 Task: Create a due date automation trigger when advanced on, on the monday before a card is due add checklist without checklist at 11:00 AM.
Action: Mouse moved to (950, 74)
Screenshot: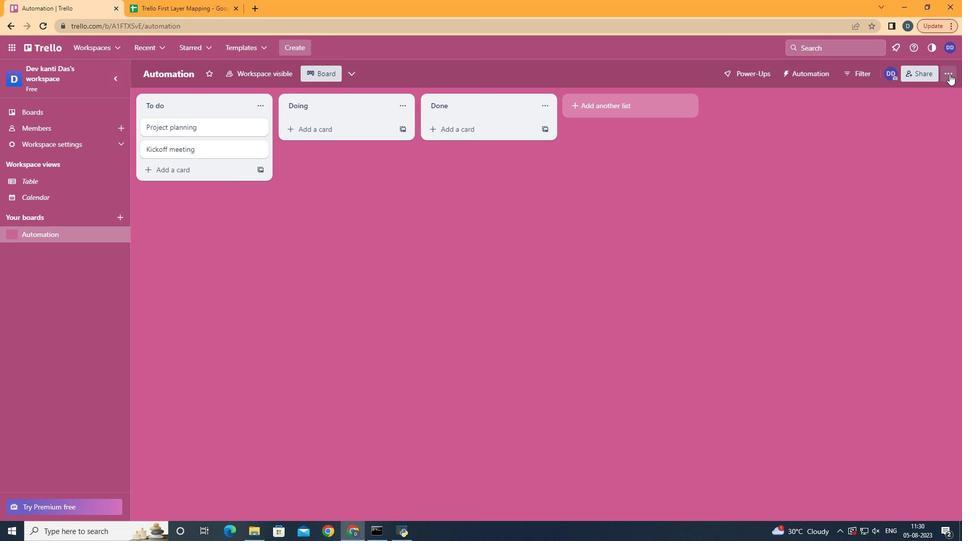 
Action: Mouse pressed left at (950, 74)
Screenshot: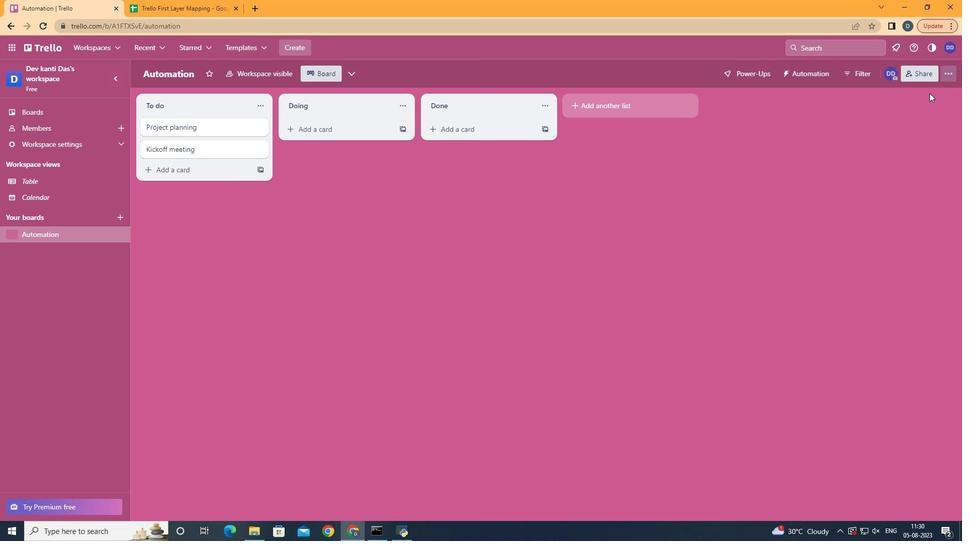 
Action: Mouse moved to (857, 205)
Screenshot: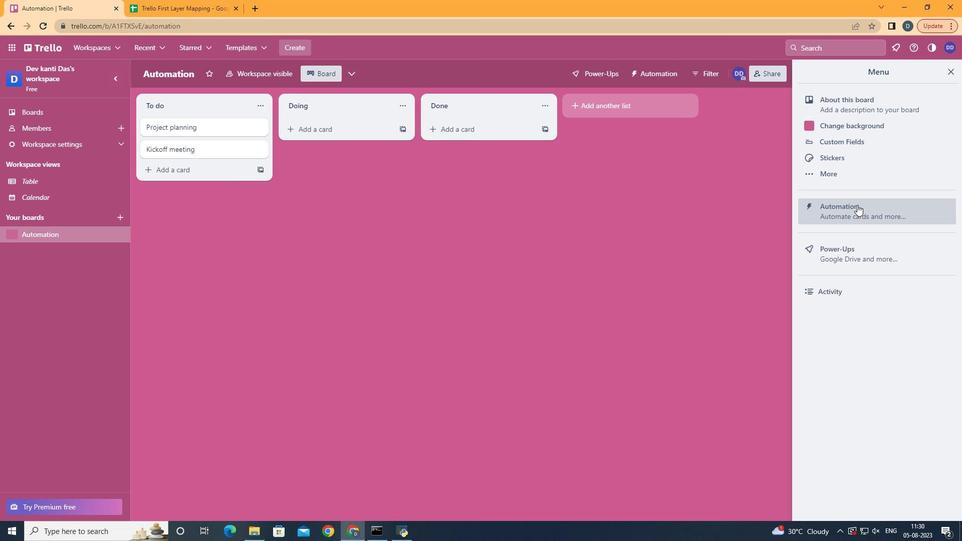 
Action: Mouse pressed left at (857, 205)
Screenshot: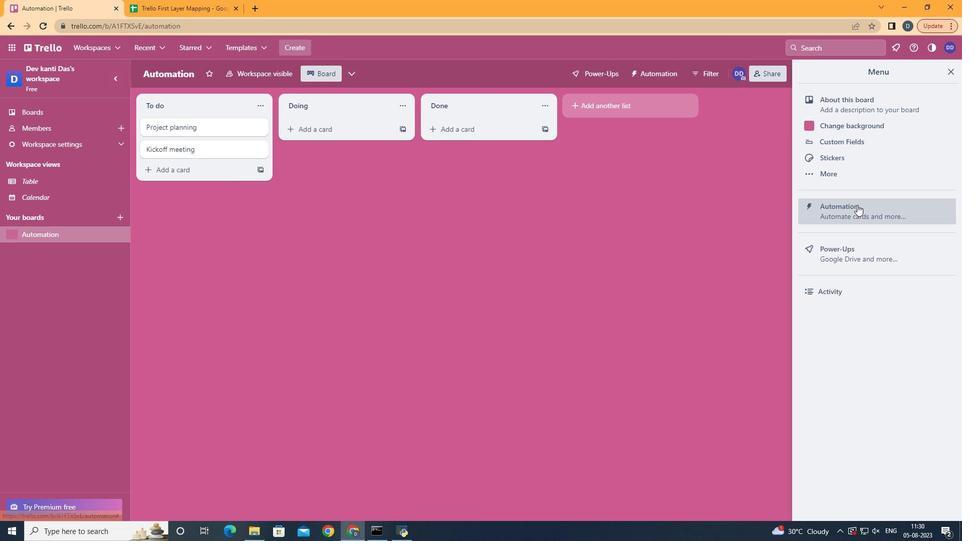 
Action: Mouse moved to (206, 203)
Screenshot: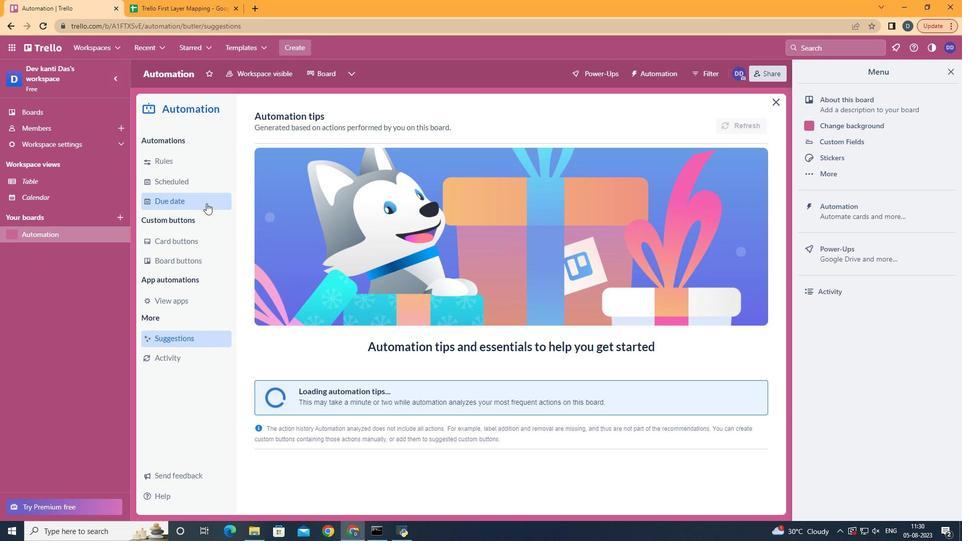
Action: Mouse pressed left at (206, 203)
Screenshot: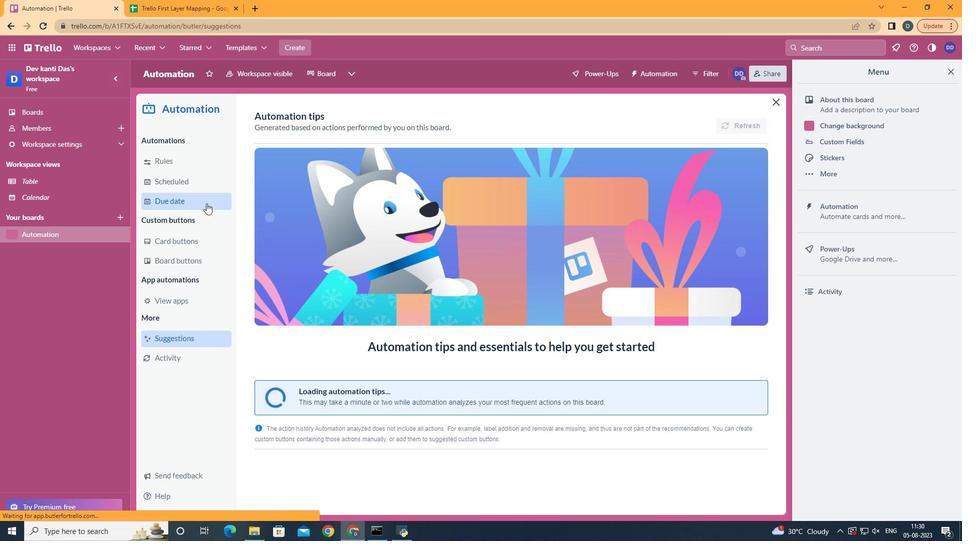 
Action: Mouse moved to (698, 125)
Screenshot: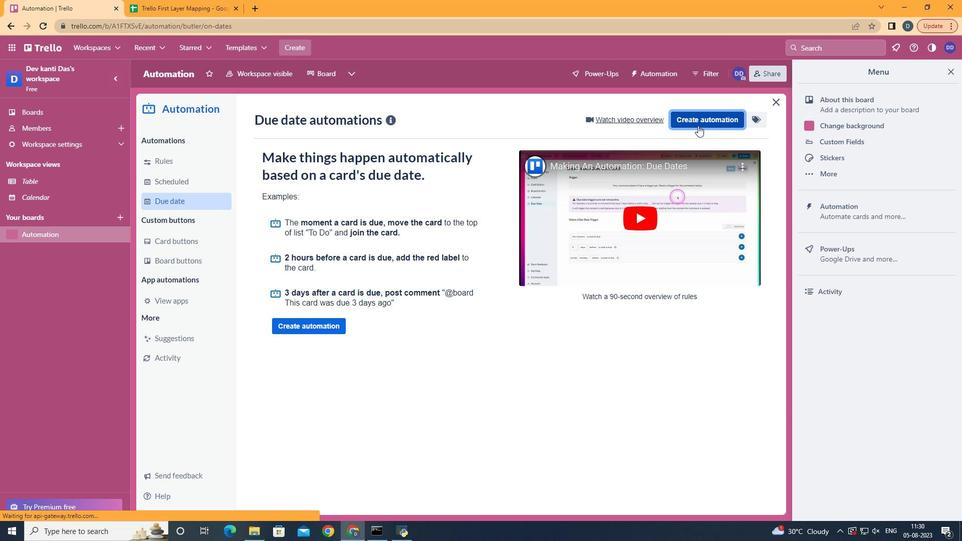 
Action: Mouse pressed left at (698, 125)
Screenshot: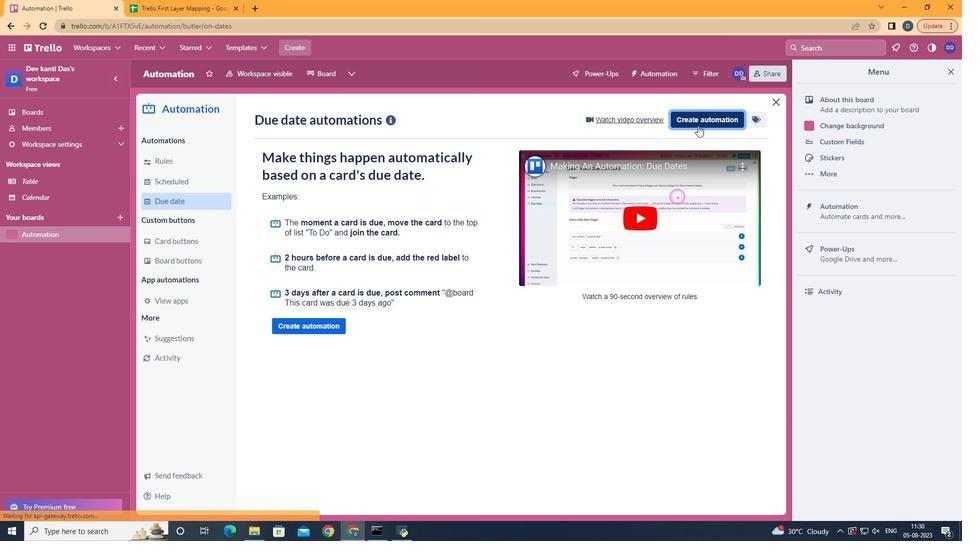 
Action: Mouse moved to (528, 209)
Screenshot: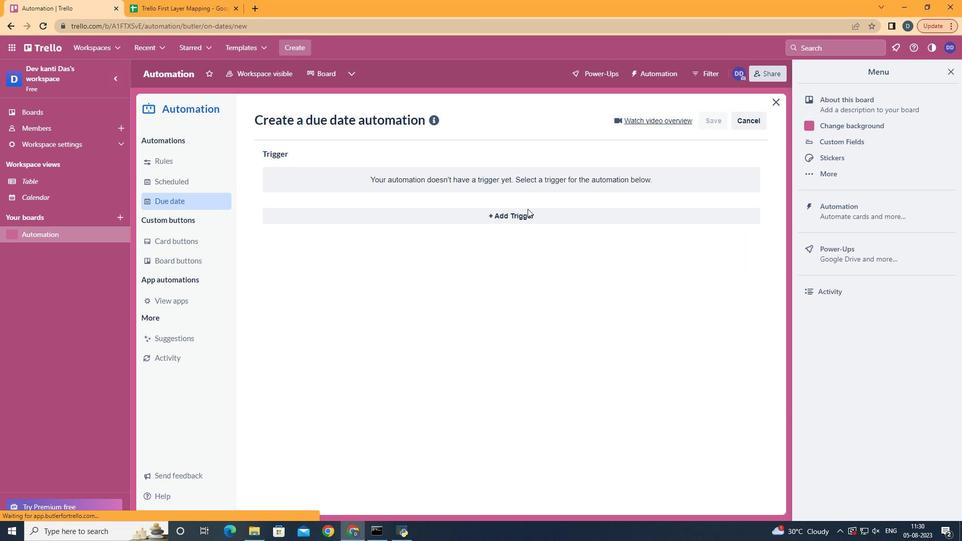 
Action: Mouse pressed left at (528, 209)
Screenshot: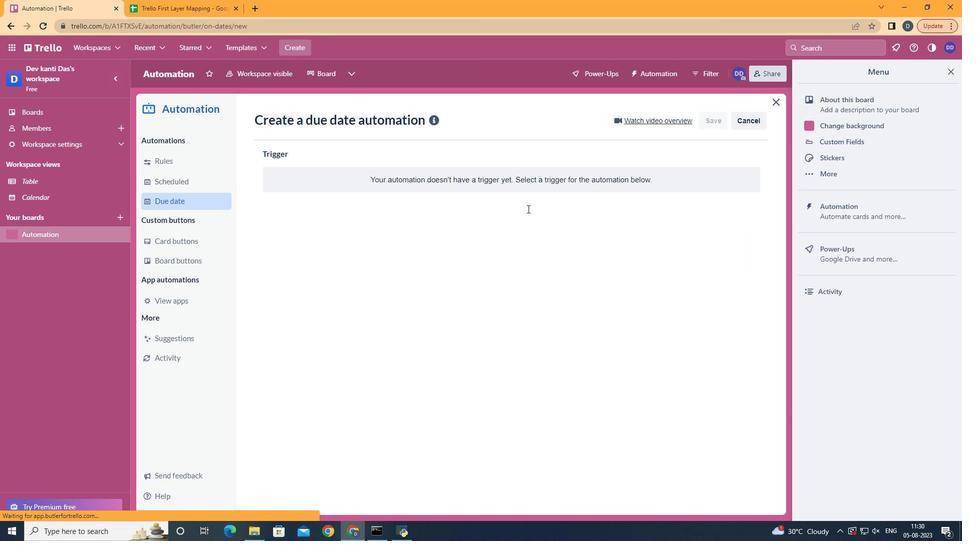 
Action: Mouse moved to (325, 256)
Screenshot: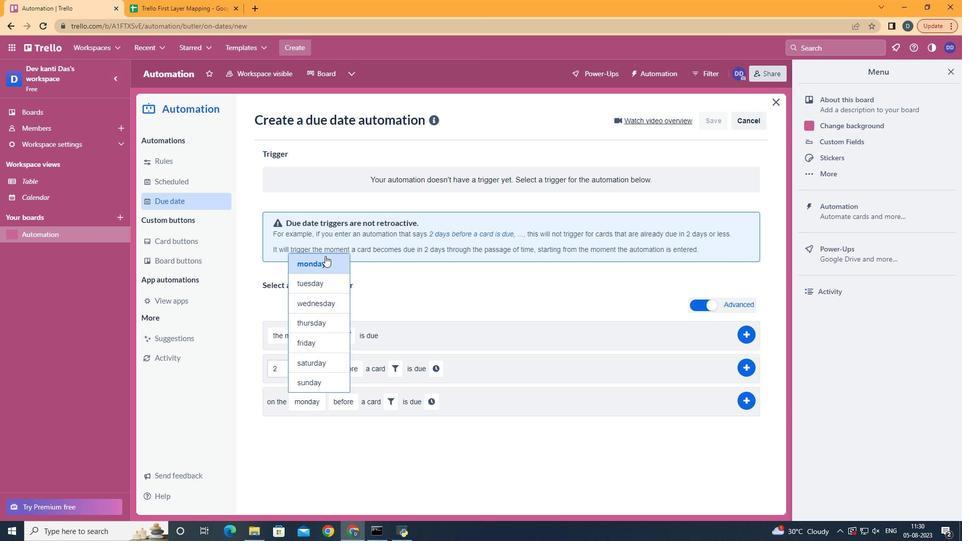 
Action: Mouse pressed left at (325, 256)
Screenshot: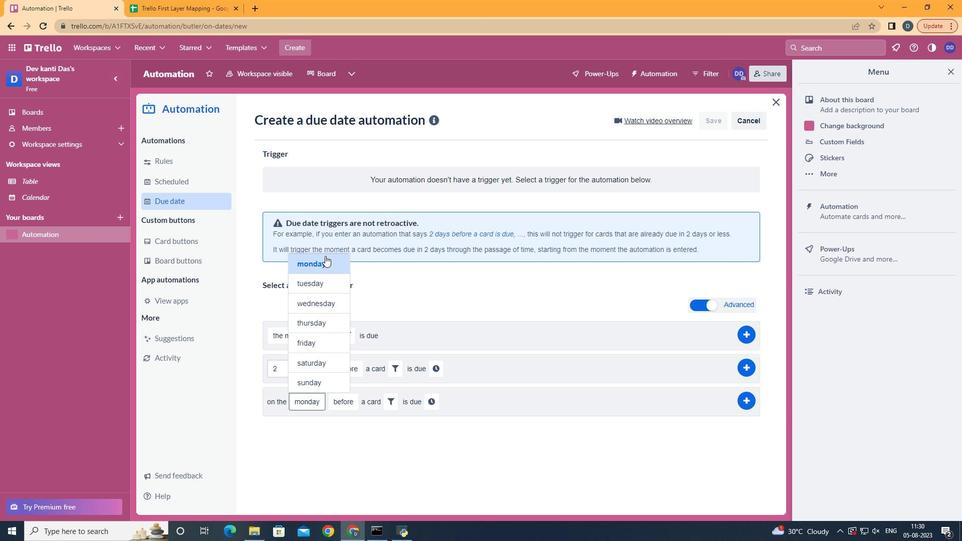 
Action: Mouse moved to (346, 421)
Screenshot: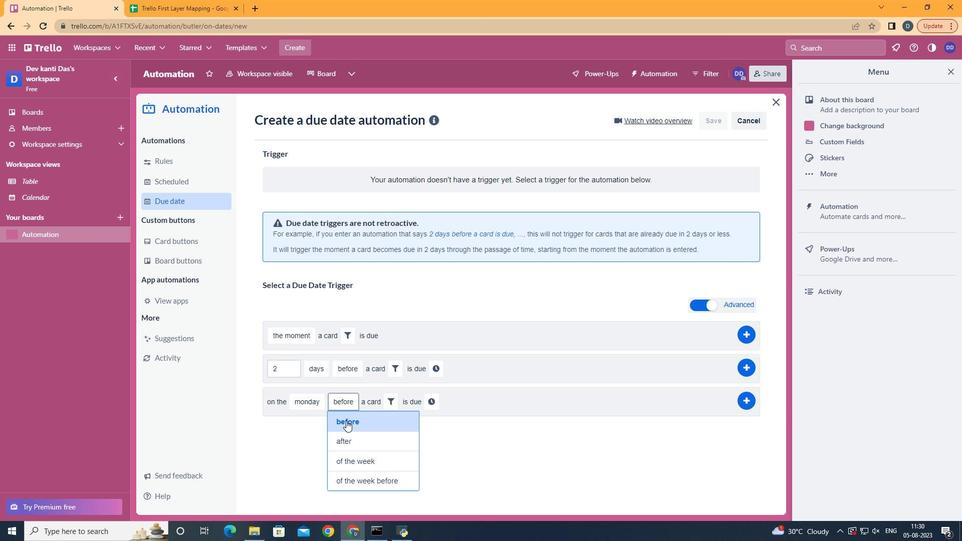 
Action: Mouse pressed left at (346, 421)
Screenshot: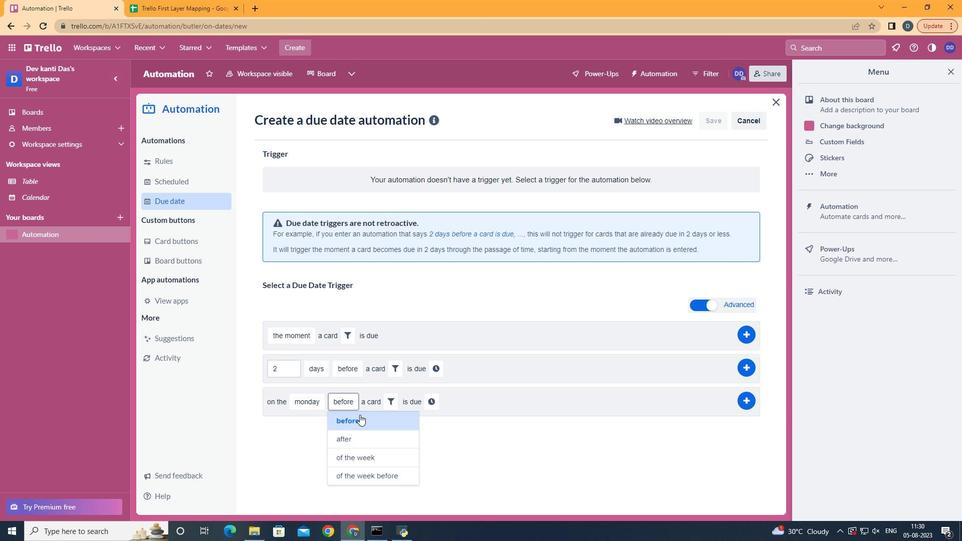 
Action: Mouse moved to (386, 401)
Screenshot: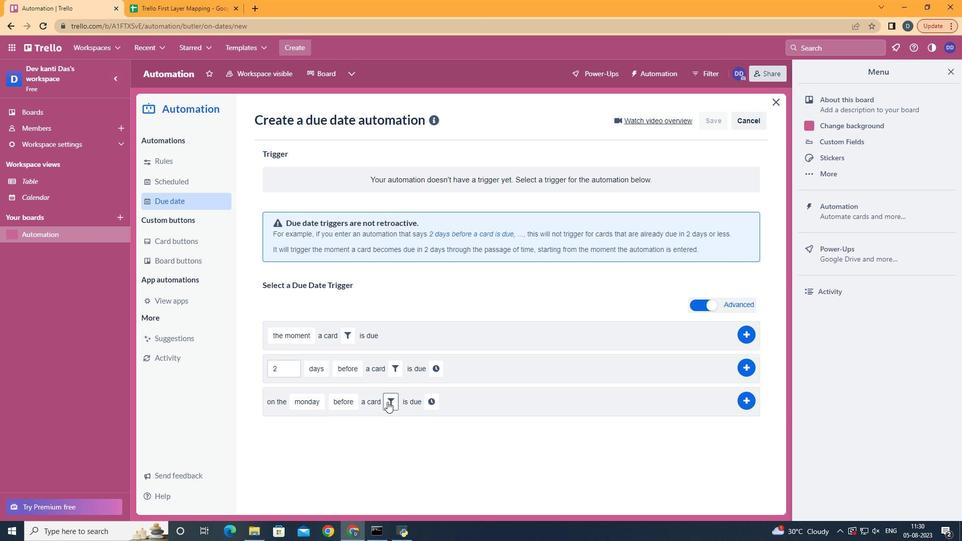 
Action: Mouse pressed left at (386, 401)
Screenshot: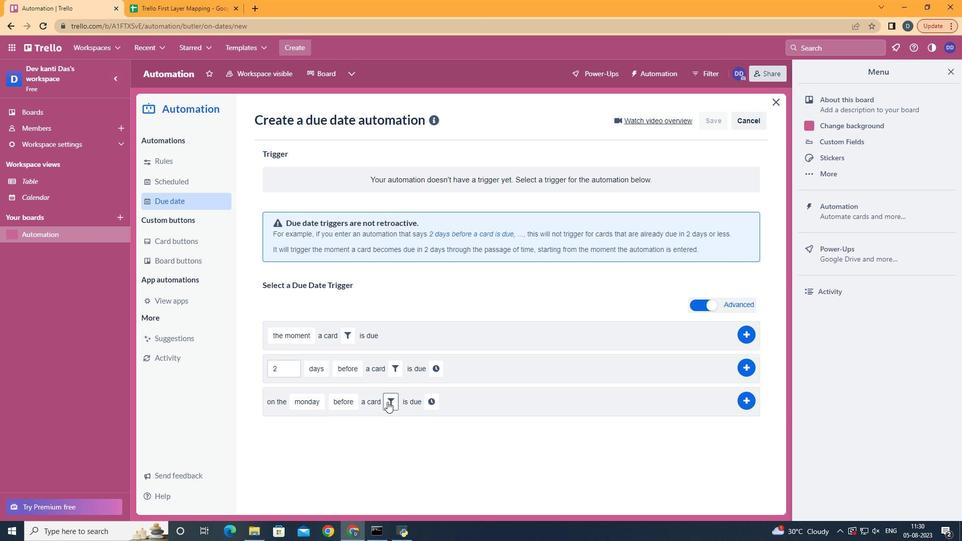 
Action: Mouse moved to (484, 433)
Screenshot: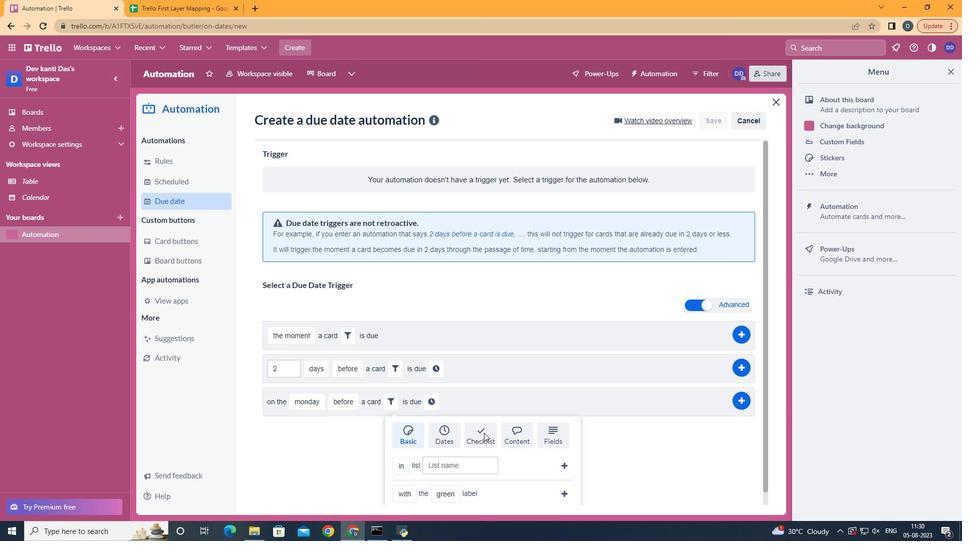 
Action: Mouse pressed left at (484, 433)
Screenshot: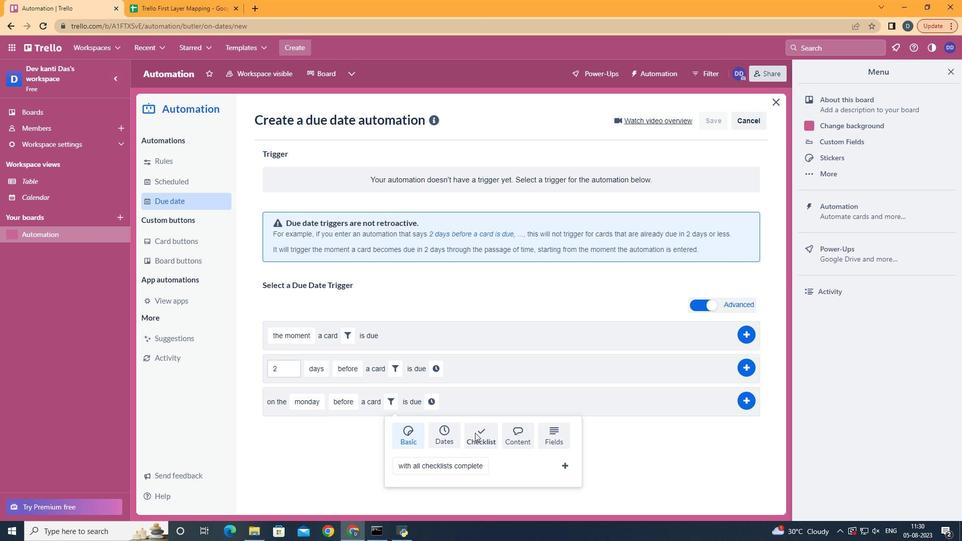 
Action: Mouse moved to (443, 445)
Screenshot: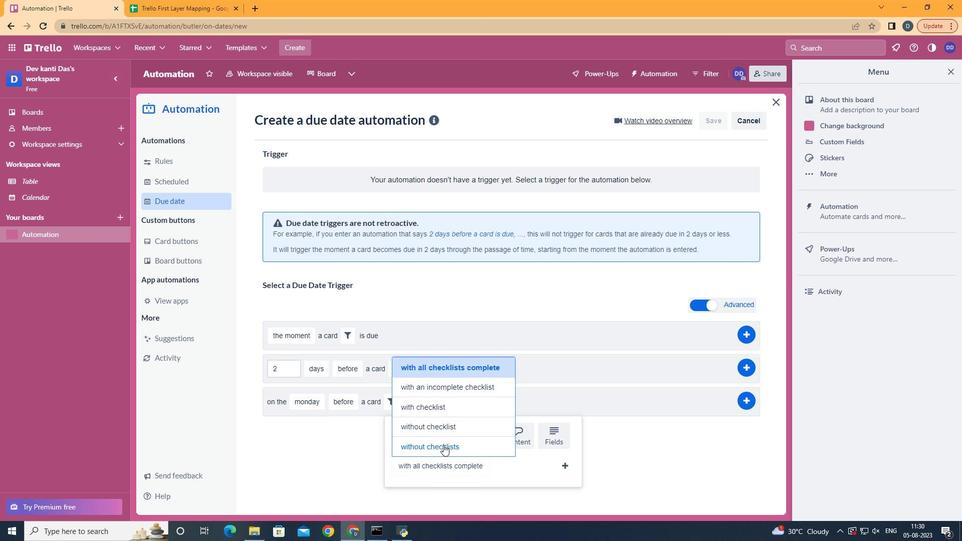 
Action: Mouse pressed left at (443, 445)
Screenshot: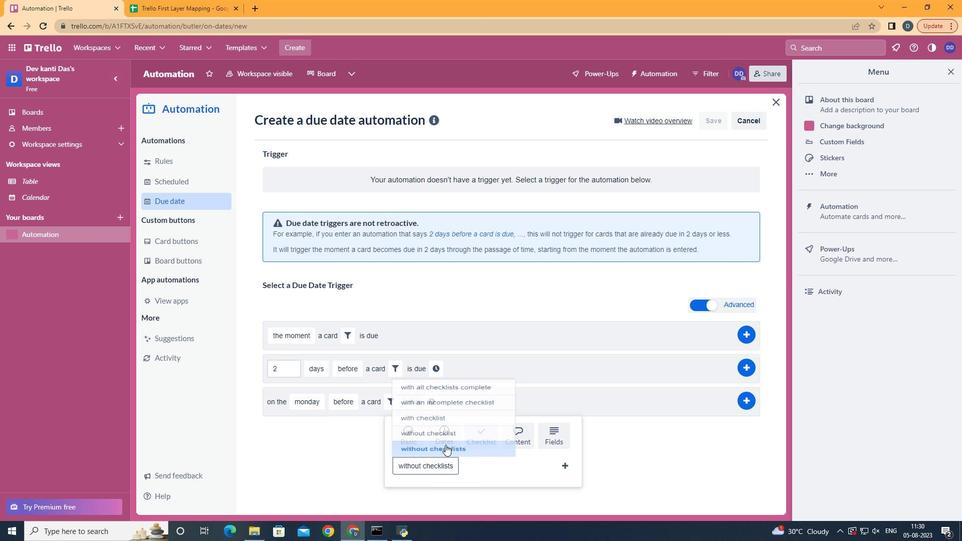 
Action: Mouse moved to (563, 468)
Screenshot: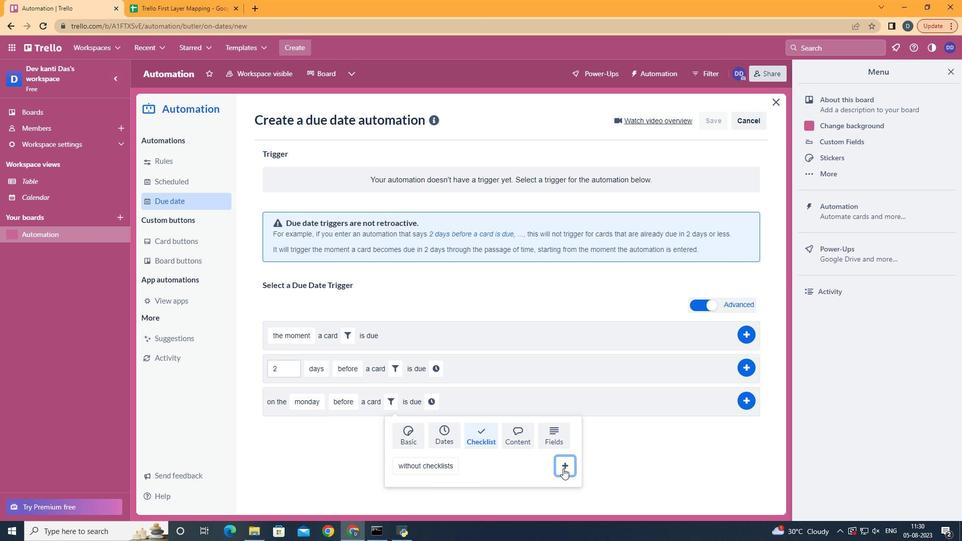 
Action: Mouse pressed left at (563, 468)
Screenshot: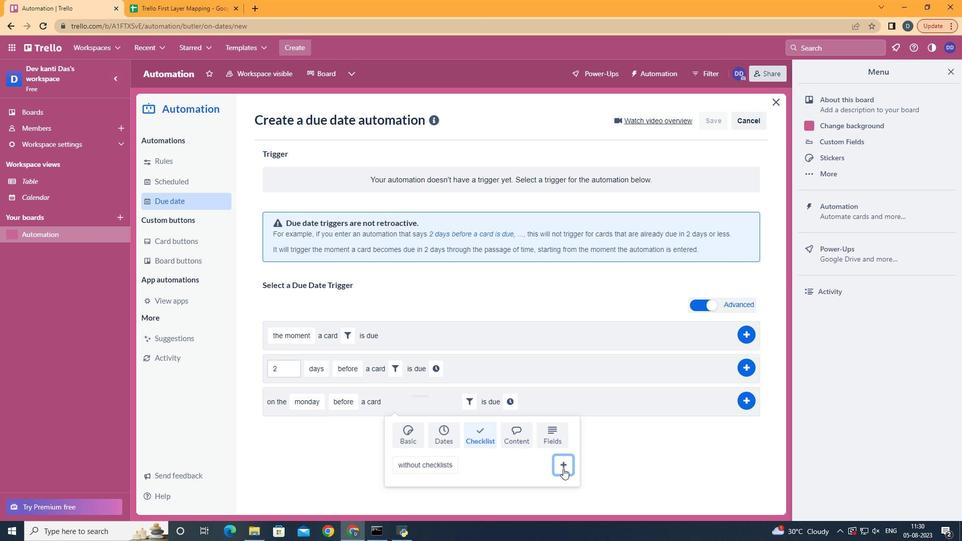 
Action: Mouse moved to (512, 406)
Screenshot: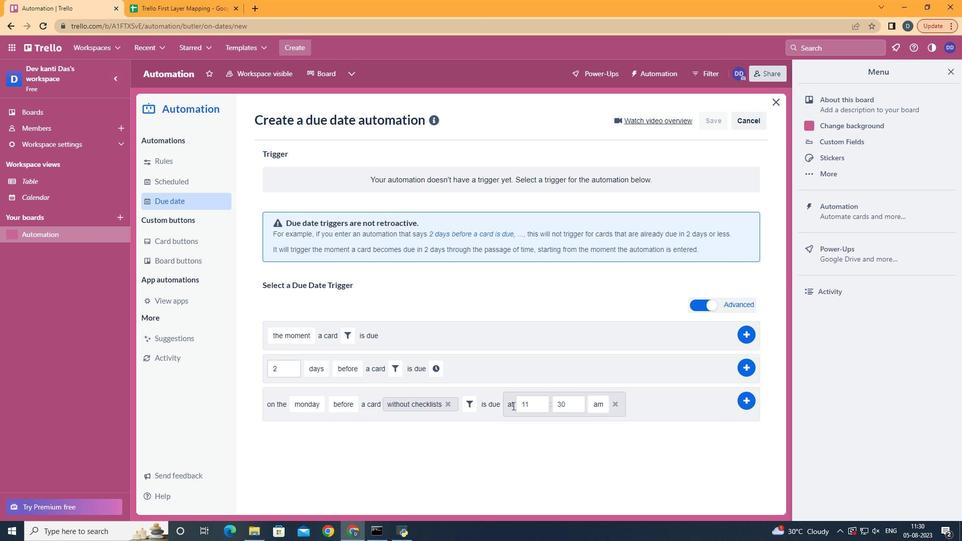 
Action: Mouse pressed left at (512, 406)
Screenshot: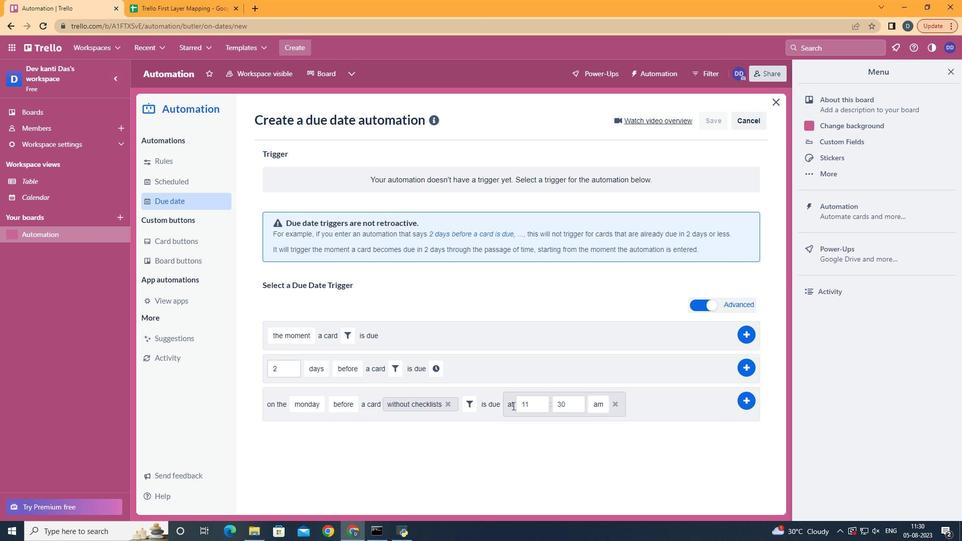 
Action: Mouse moved to (576, 402)
Screenshot: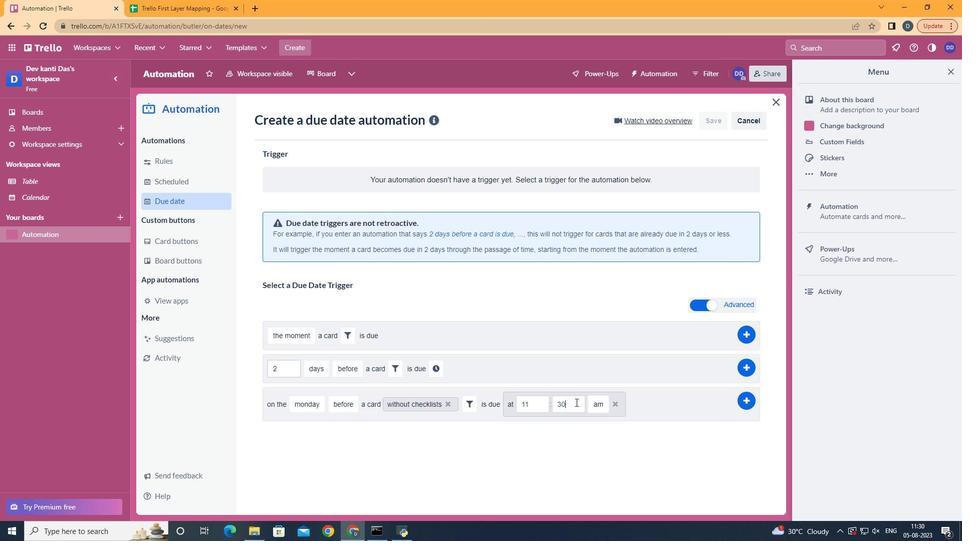 
Action: Mouse pressed left at (576, 402)
Screenshot: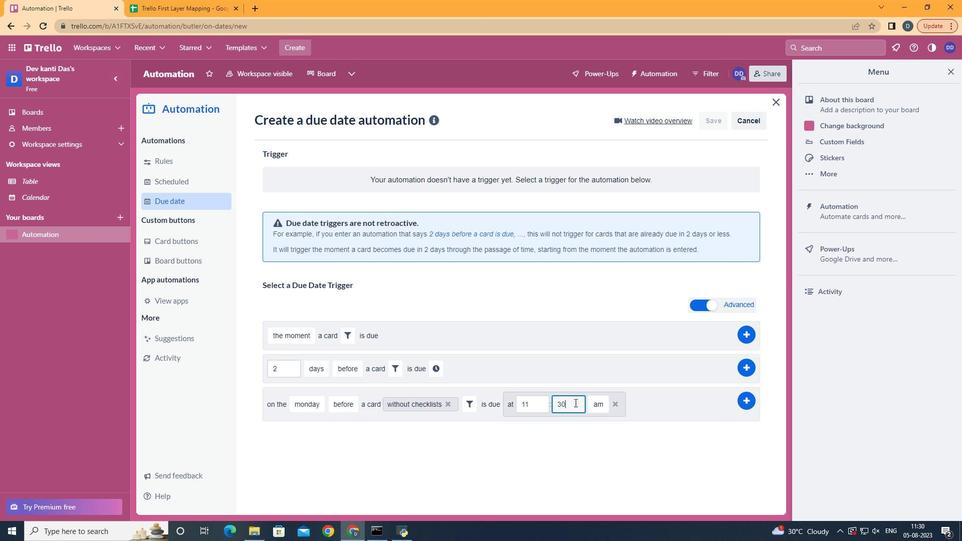 
Action: Mouse moved to (575, 403)
Screenshot: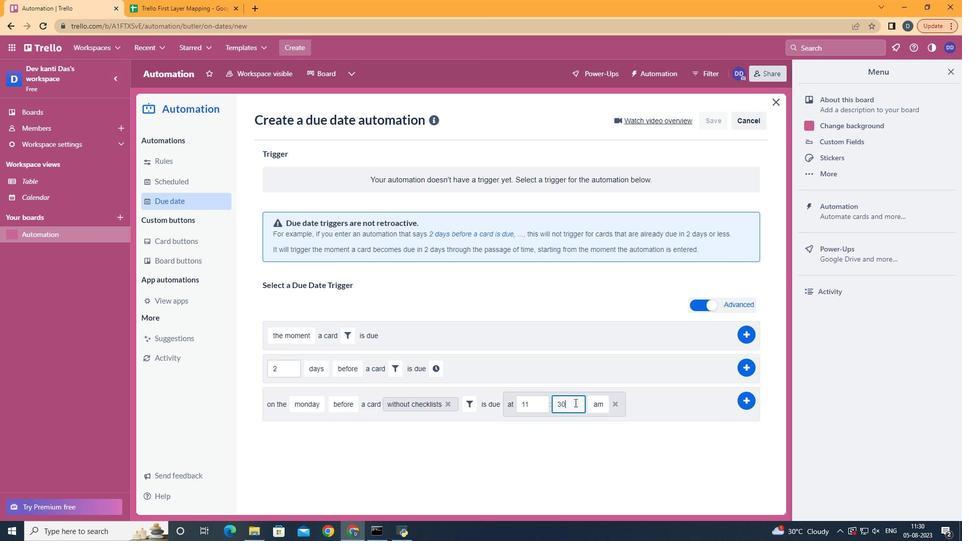 
Action: Key pressed <Key.backspace><Key.backspace><Key.backspace>00
Screenshot: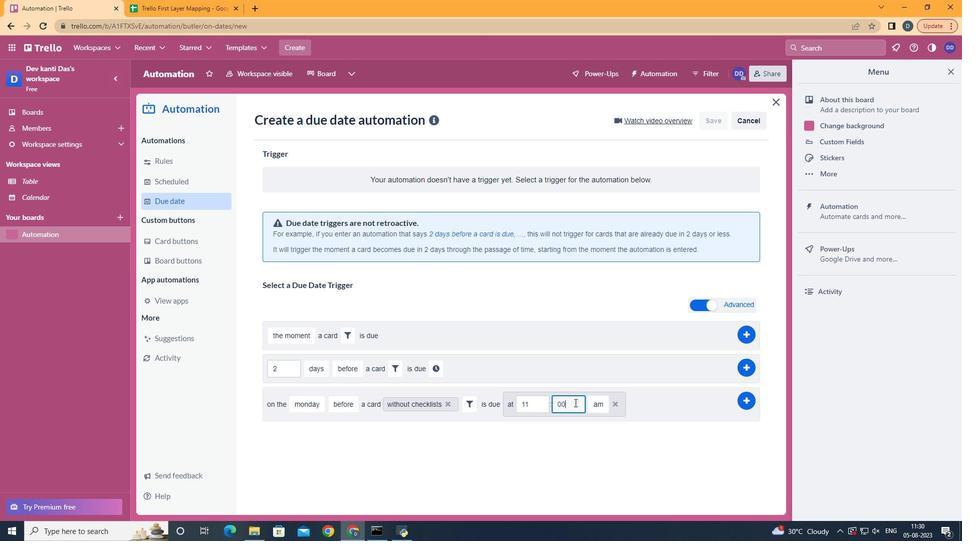 
Action: Mouse moved to (743, 398)
Screenshot: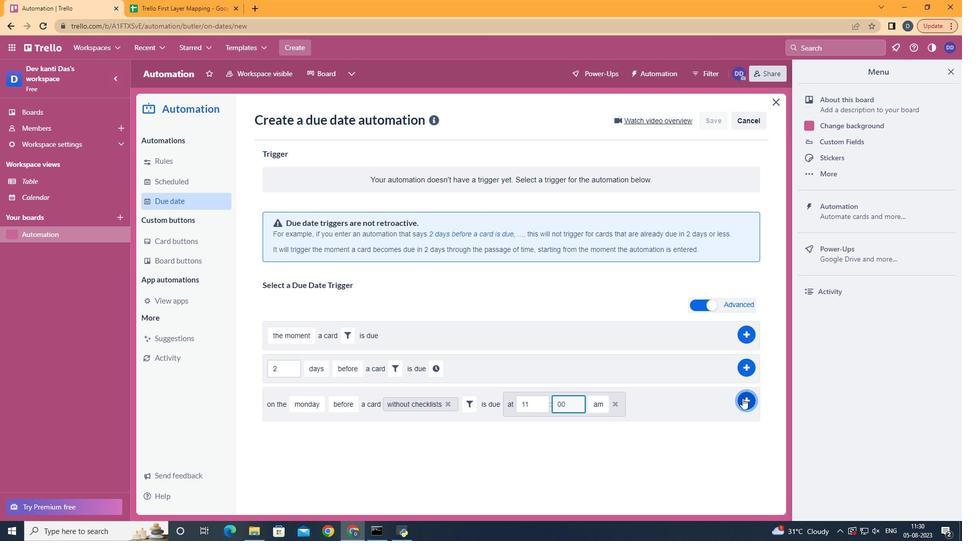 
Action: Mouse pressed left at (743, 398)
Screenshot: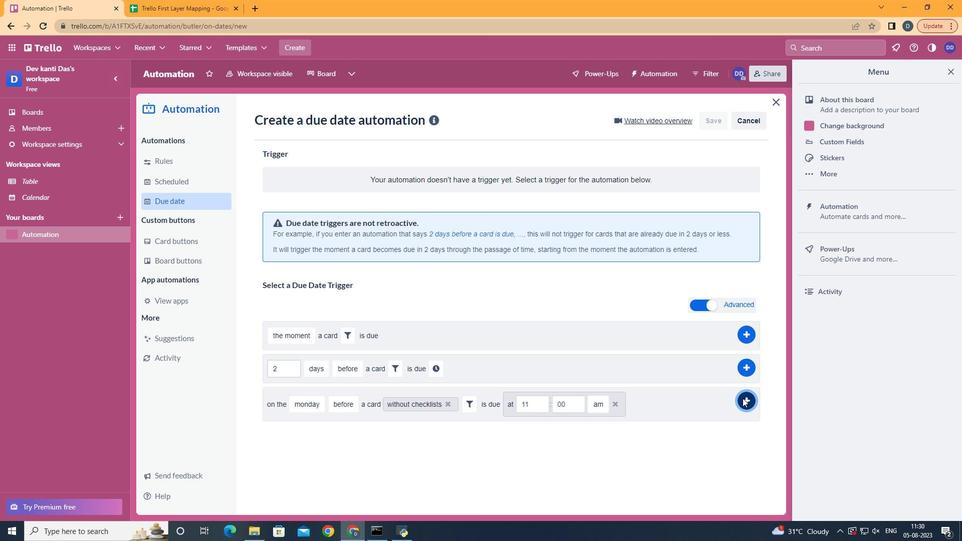 
Action: Mouse moved to (524, 200)
Screenshot: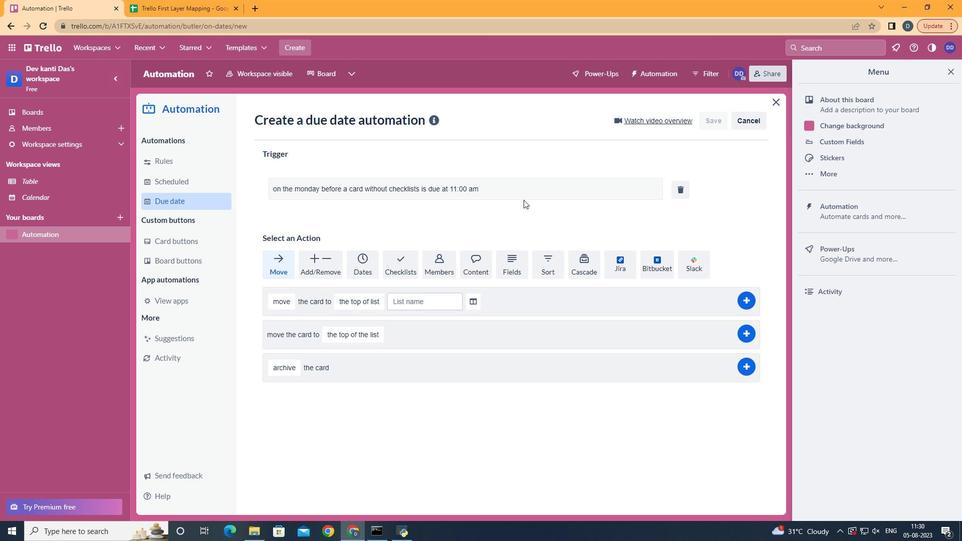 
